 Task: Find directions from Phoenix to Petrified Forest National Park in Arizona.
Action: Mouse moved to (929, 12)
Screenshot: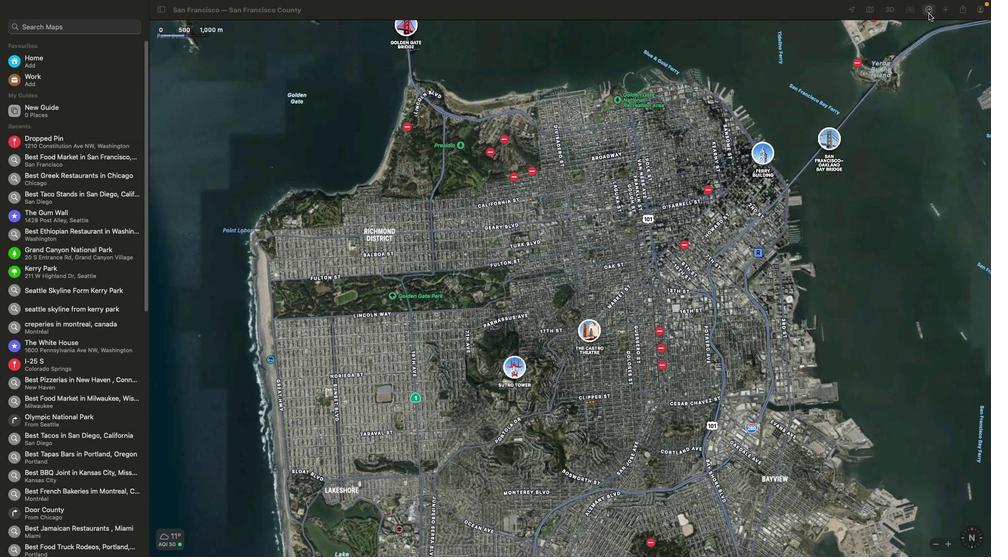 
Action: Mouse pressed left at (929, 12)
Screenshot: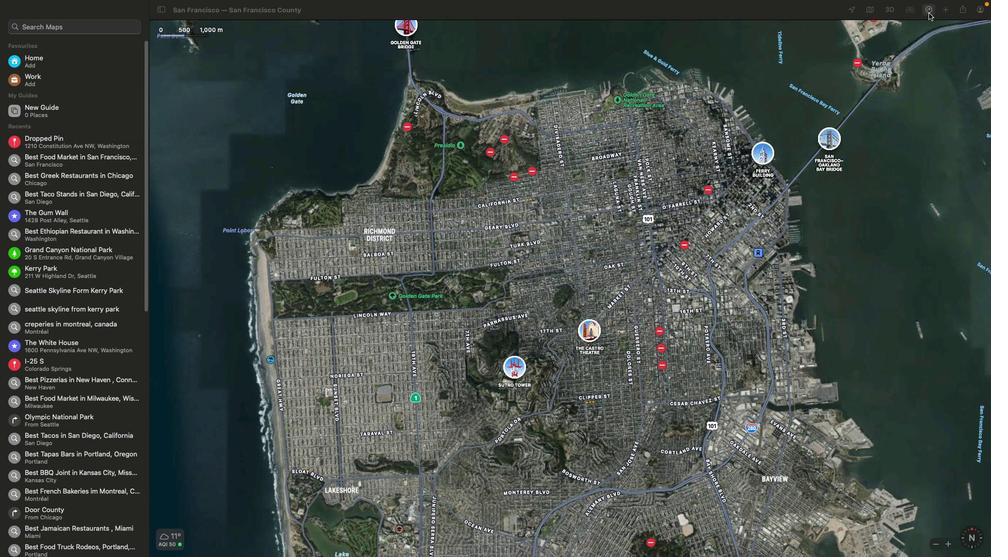 
Action: Mouse moved to (901, 67)
Screenshot: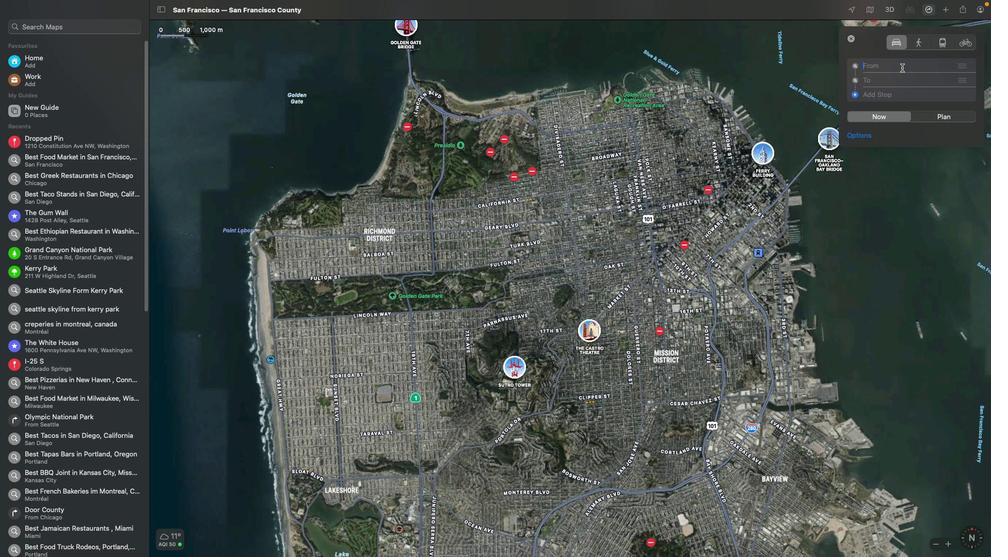 
Action: Mouse pressed left at (901, 67)
Screenshot: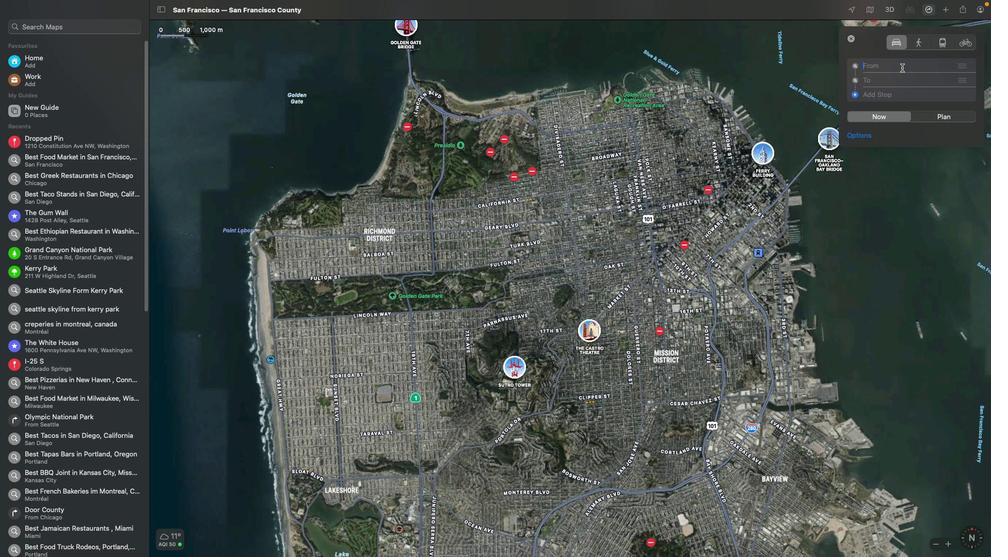 
Action: Key pressed Key.shift'P''h''o''e''n''i''x'Key.spaceKey.down'\x03'
Screenshot: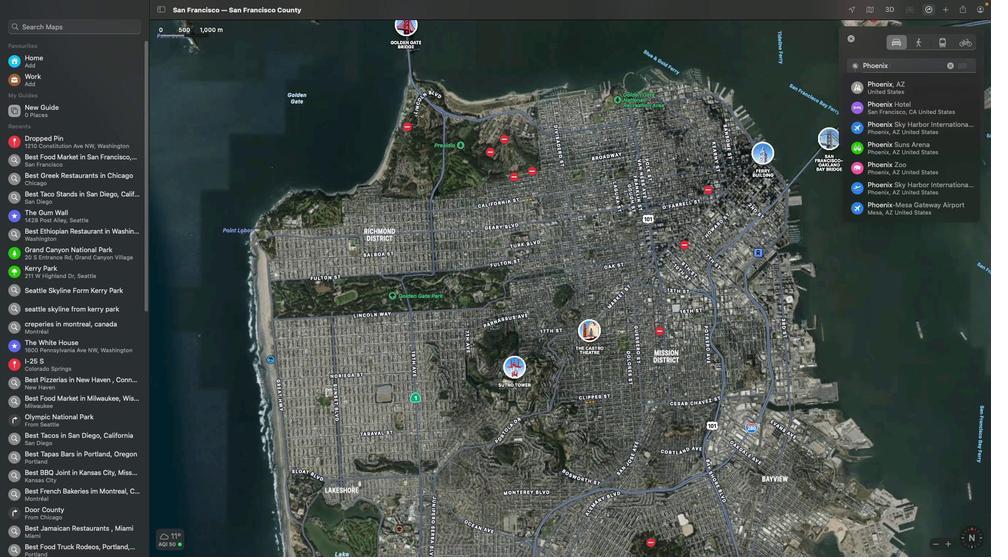 
Action: Mouse moved to (895, 81)
Screenshot: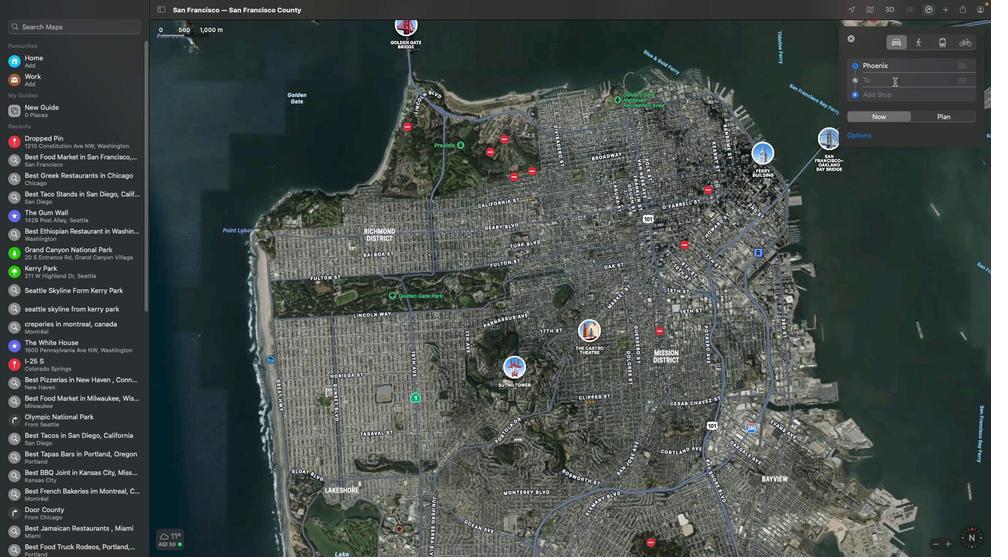 
Action: Mouse pressed left at (895, 81)
Screenshot: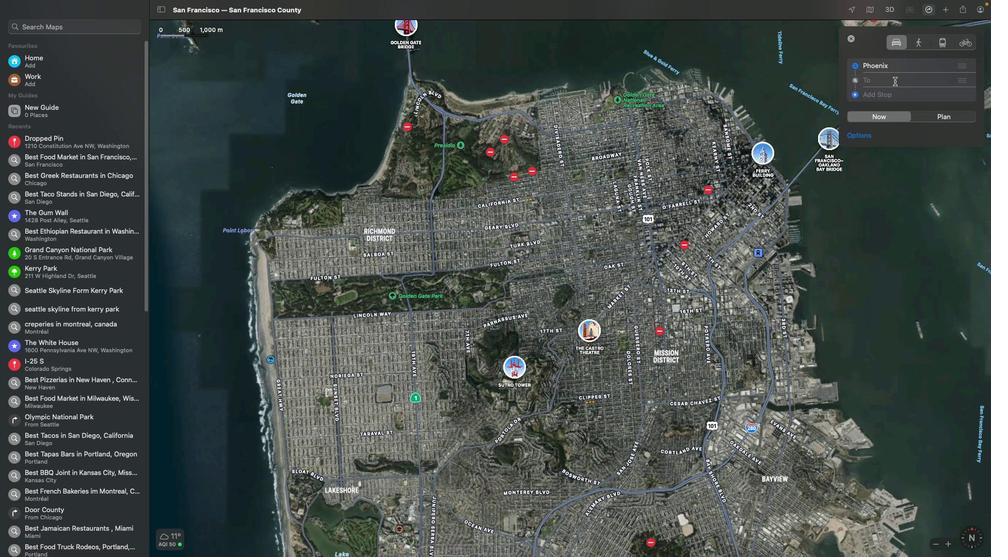 
Action: Mouse moved to (895, 82)
Screenshot: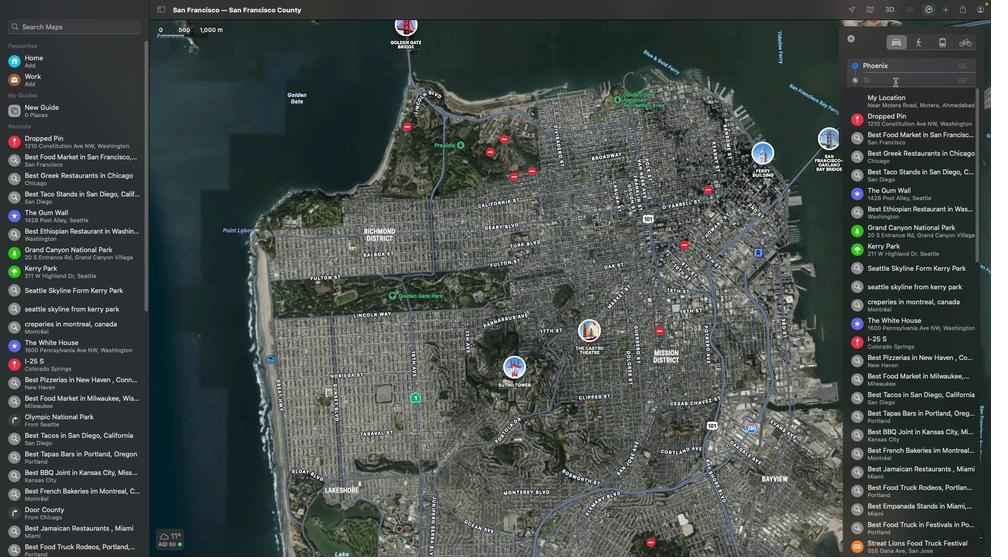 
Action: Key pressed Key.shift'P''e''t''r''i''f''i''e''d'Key.spaceKey.shift'F''o''r''e''s''t'Key.spaceKey.shift'N''a''t''i''o''n''a''l'Key.spaceKey.shift'P''a''r''k'Key.space'i''n'Key.spaceKey.shift'A''r''i''z''o''n''a''\x03'
Screenshot: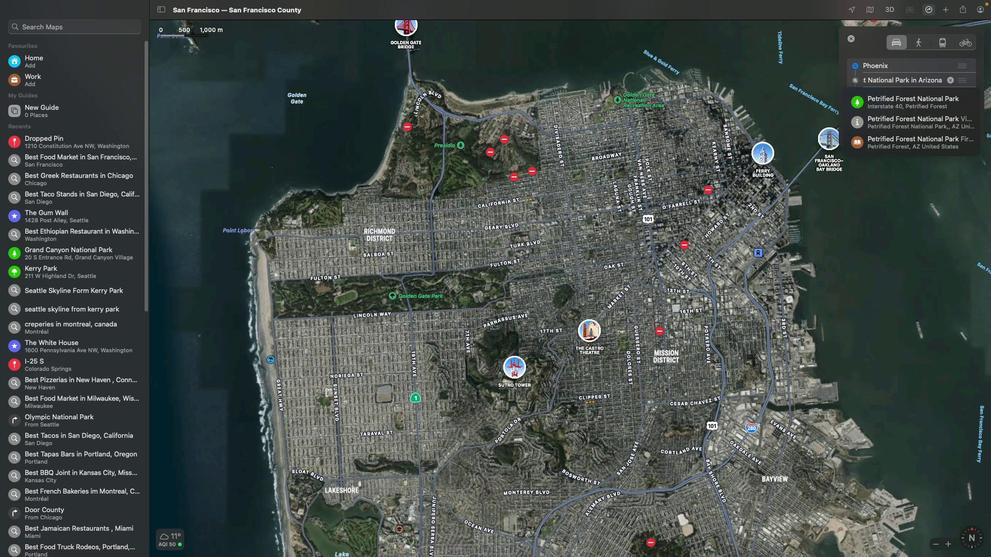
Action: Mouse moved to (902, 208)
Screenshot: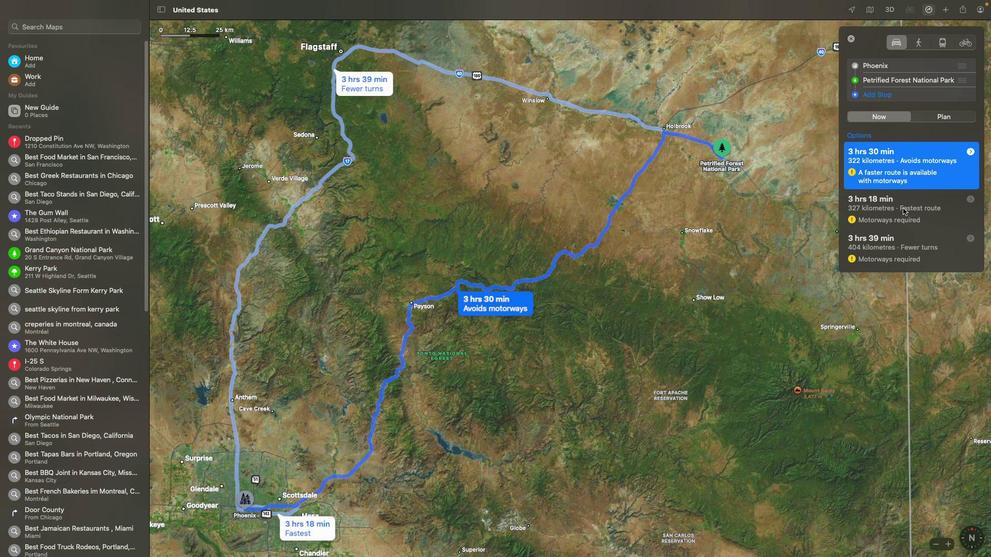 
Action: Mouse pressed left at (902, 208)
Screenshot: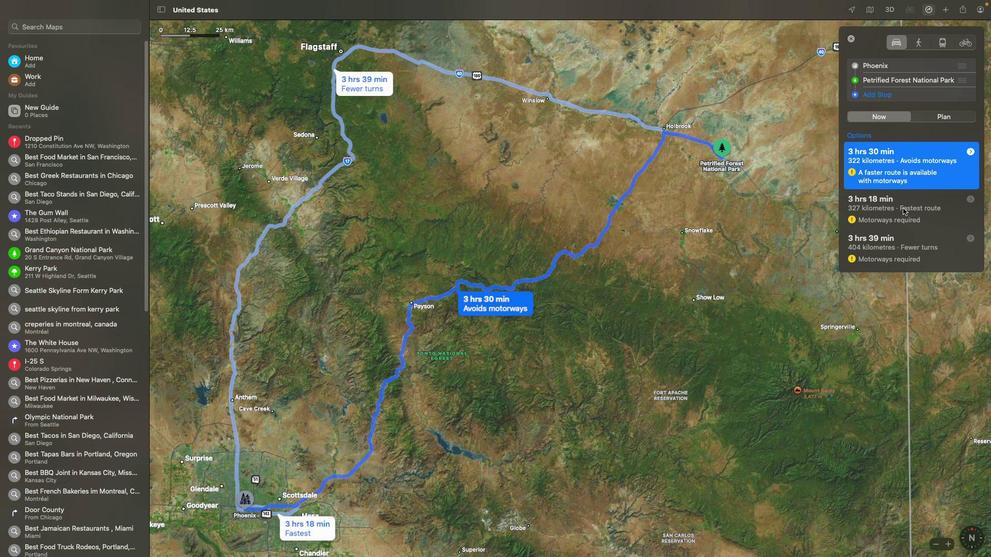 
Action: Mouse moved to (879, 248)
Screenshot: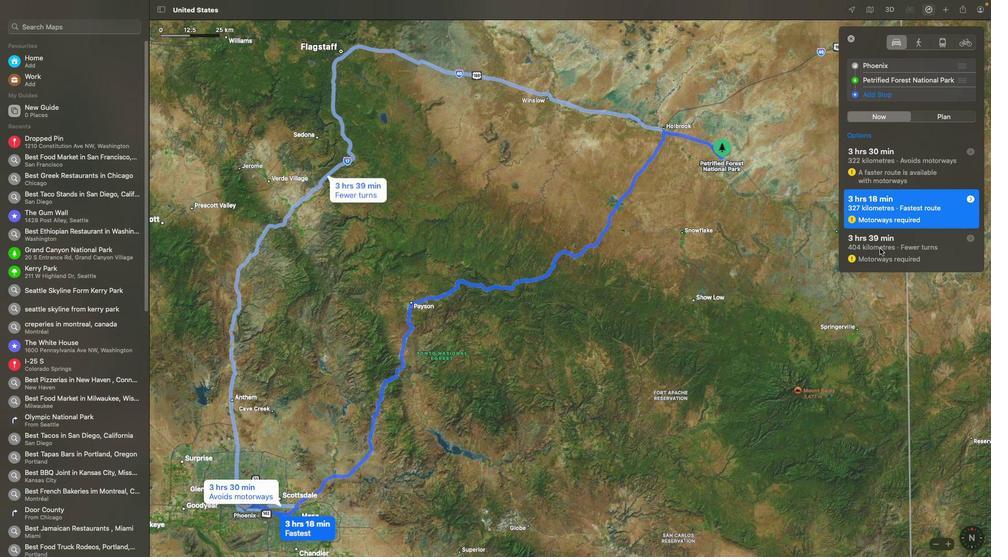 
Action: Mouse pressed left at (879, 248)
Screenshot: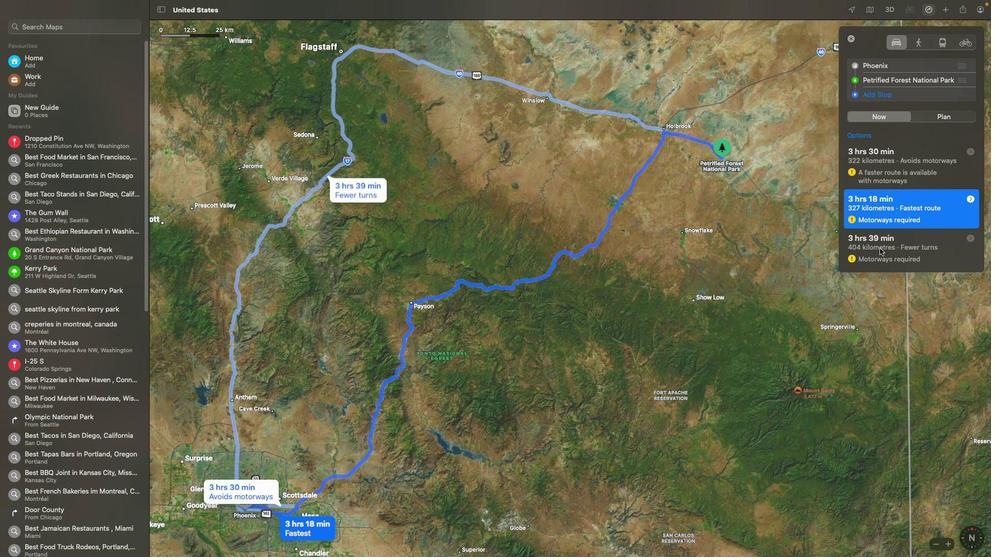 
Action: Mouse moved to (515, 263)
Screenshot: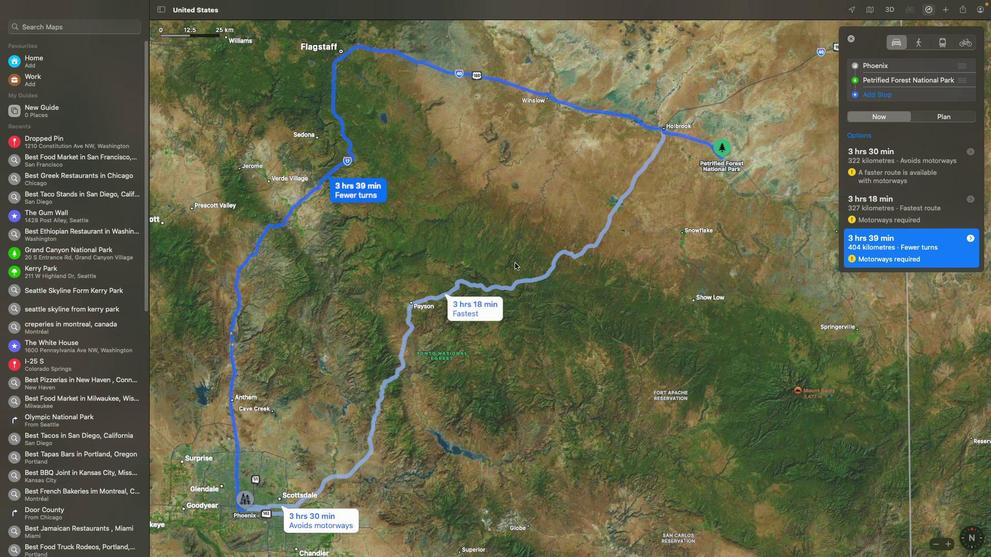 
